 Task: In the  document Desert.doc ,align picture to the 'center'. Insert word art below the picture and give heading  'Desert  in Light Purple'
Action: Mouse moved to (340, 293)
Screenshot: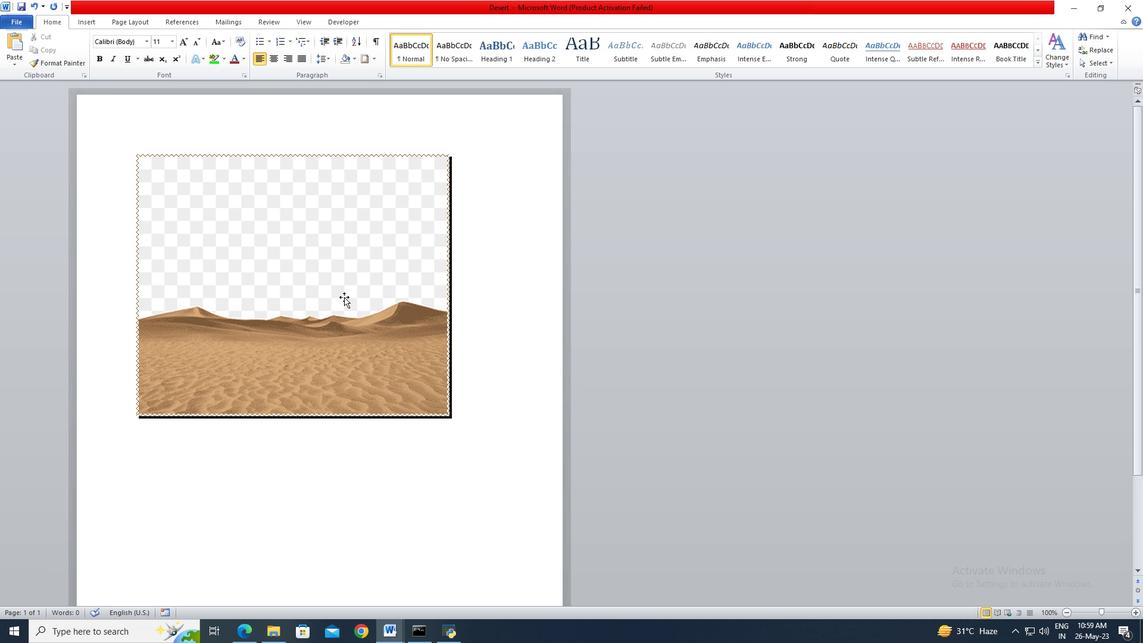 
Action: Mouse pressed left at (340, 293)
Screenshot: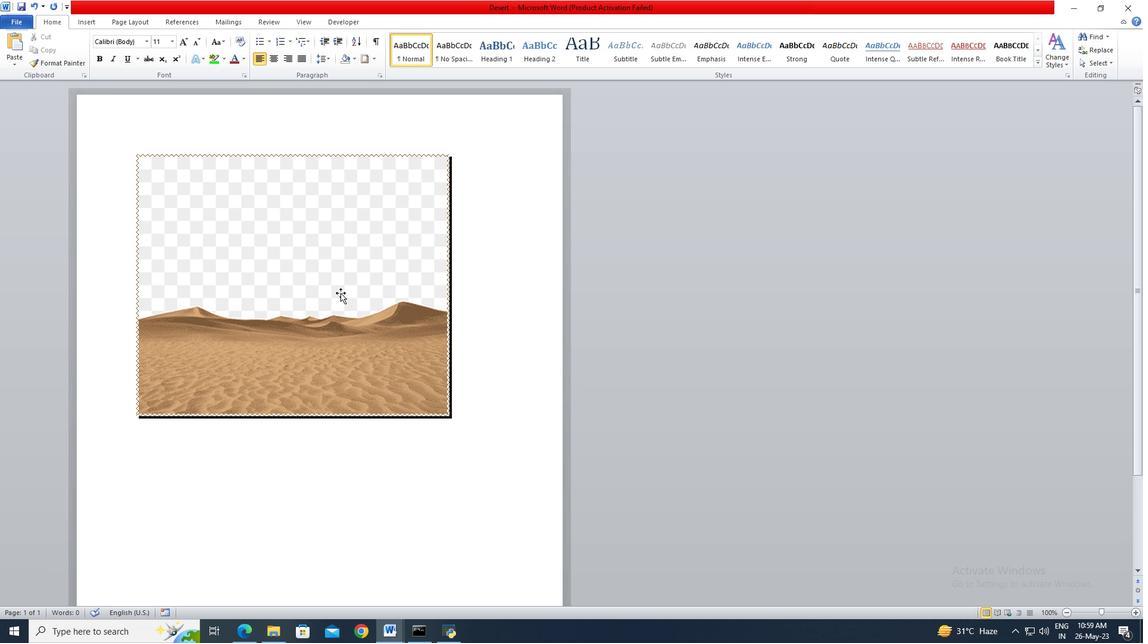 
Action: Mouse moved to (273, 64)
Screenshot: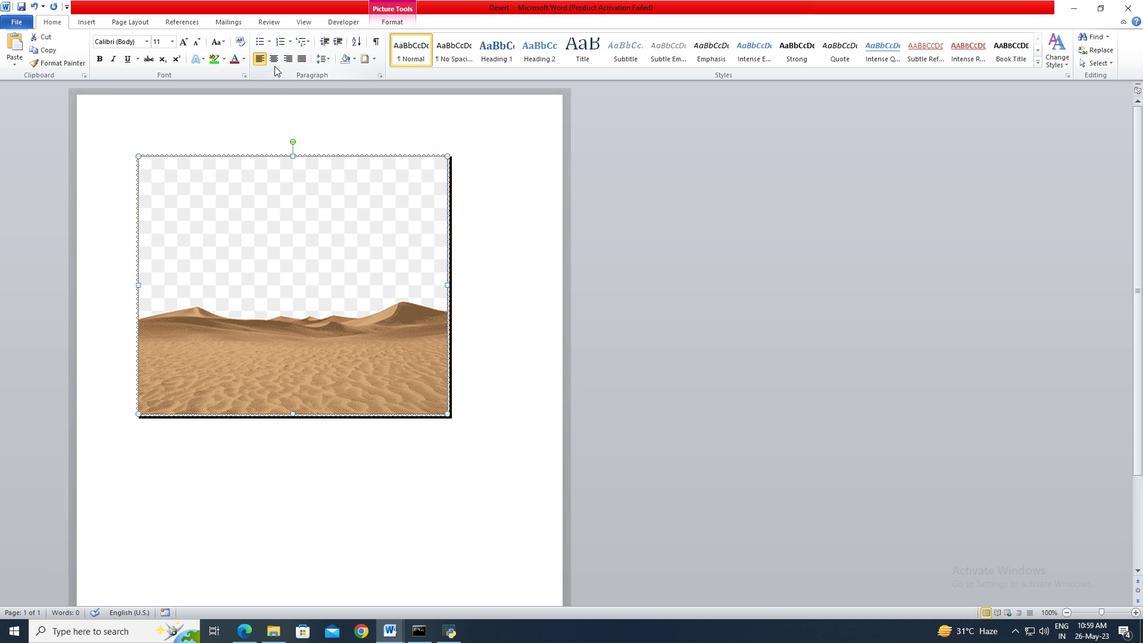 
Action: Mouse pressed left at (273, 64)
Screenshot: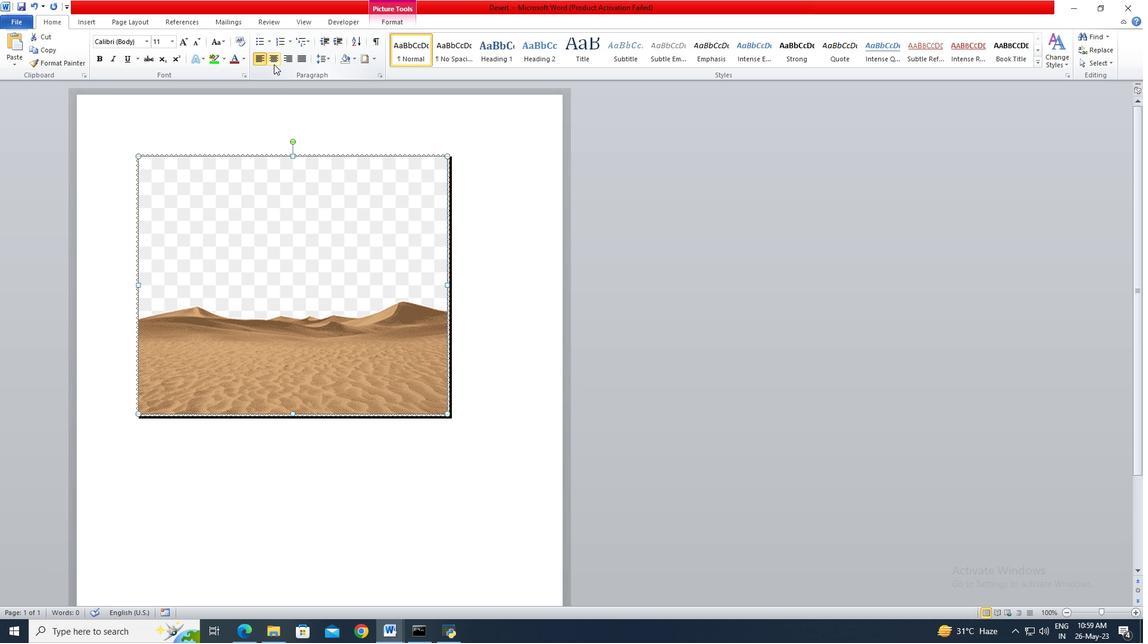 
Action: Mouse moved to (412, 488)
Screenshot: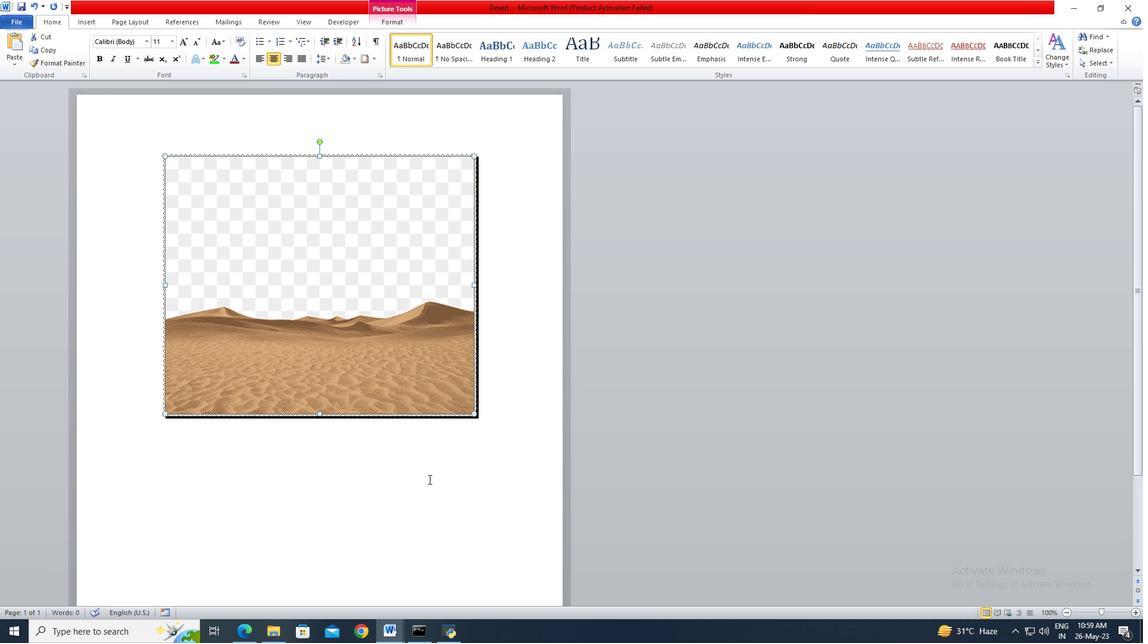 
Action: Mouse pressed left at (412, 488)
Screenshot: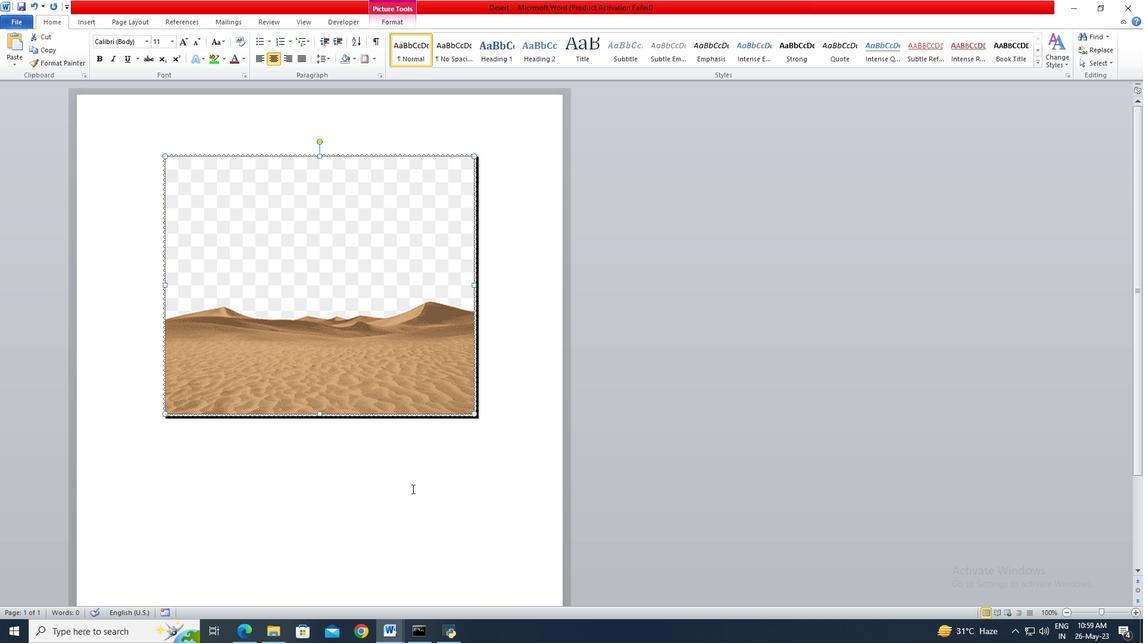 
Action: Mouse moved to (95, 25)
Screenshot: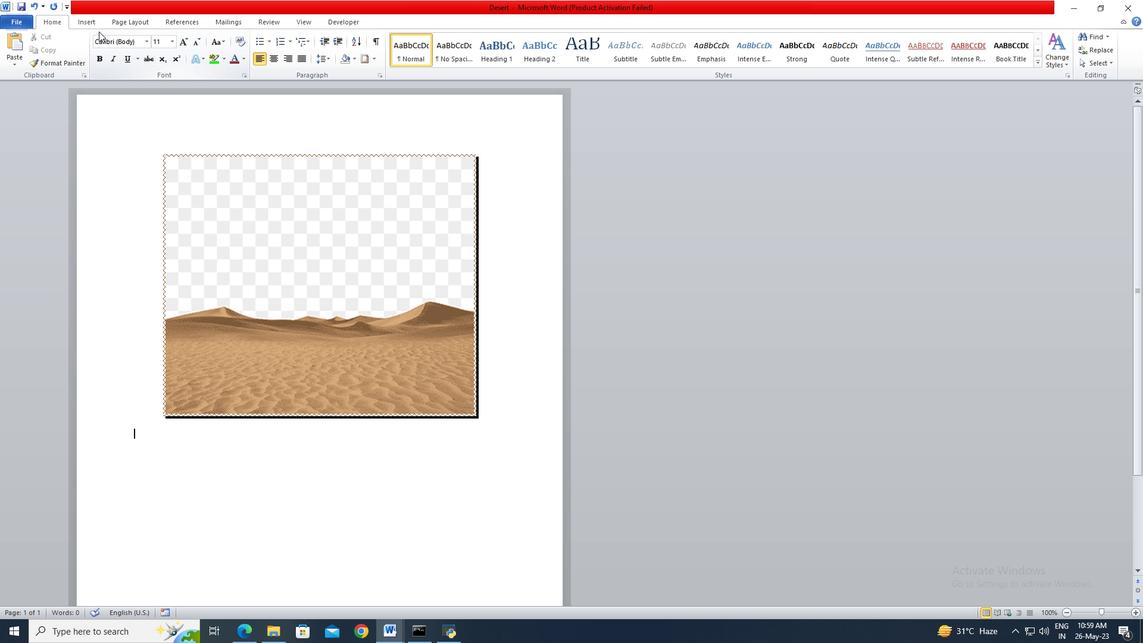 
Action: Mouse pressed left at (95, 25)
Screenshot: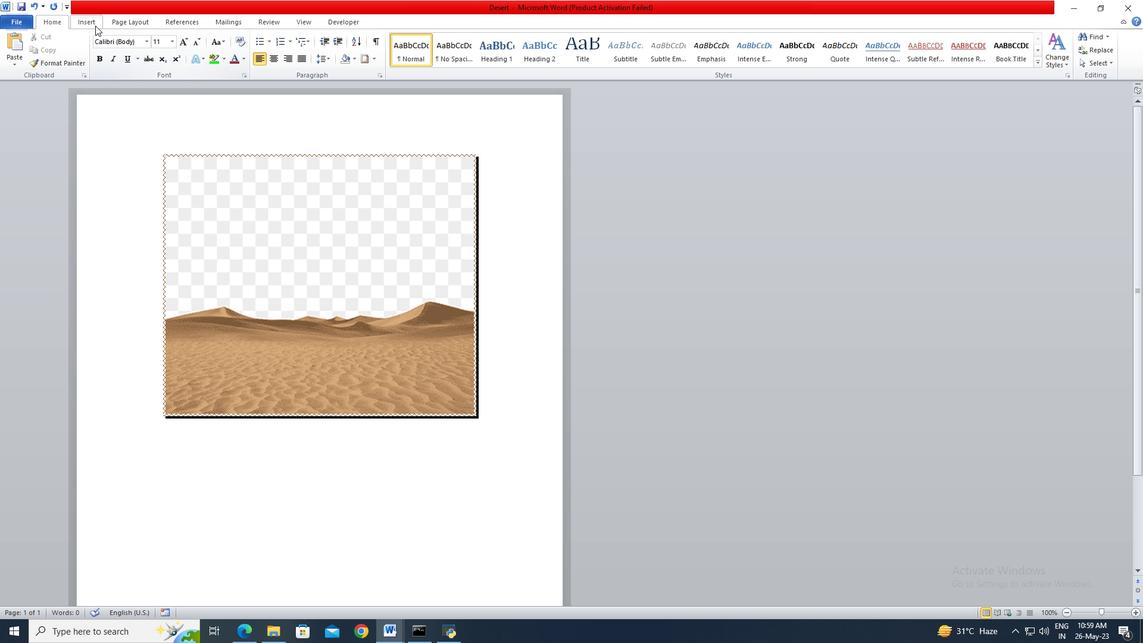 
Action: Mouse moved to (544, 53)
Screenshot: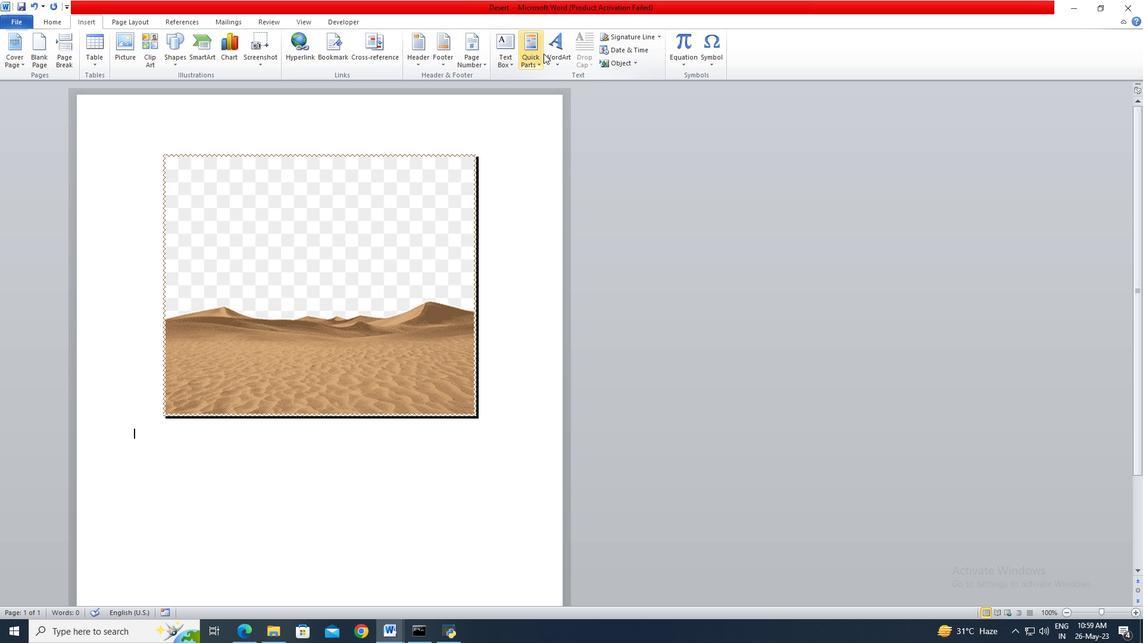 
Action: Mouse pressed left at (544, 53)
Screenshot: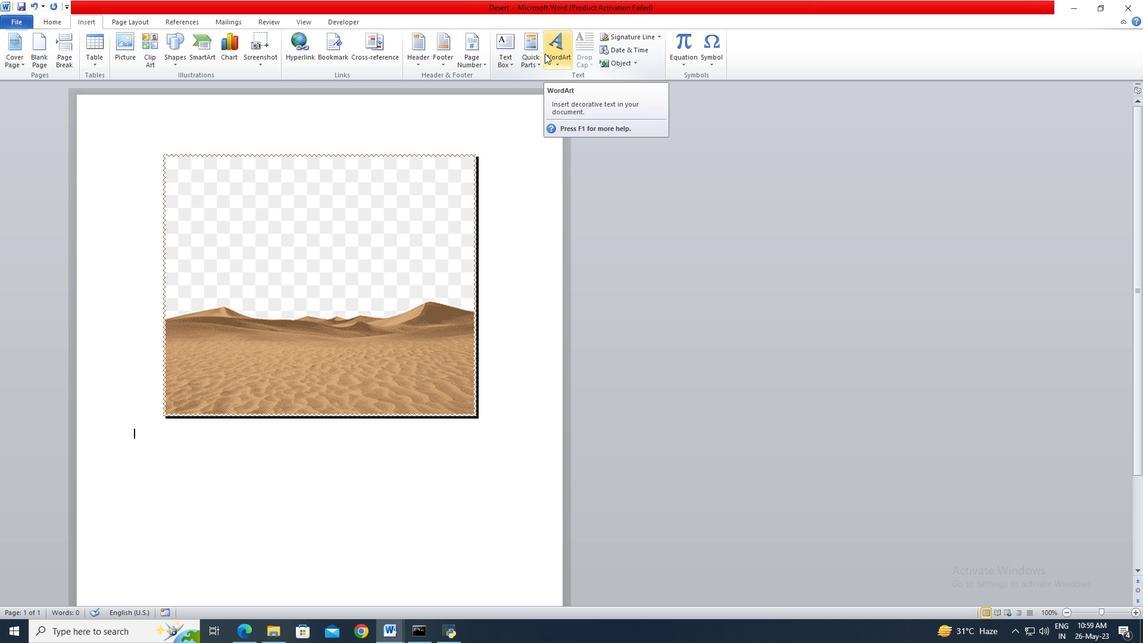 
Action: Mouse moved to (661, 248)
Screenshot: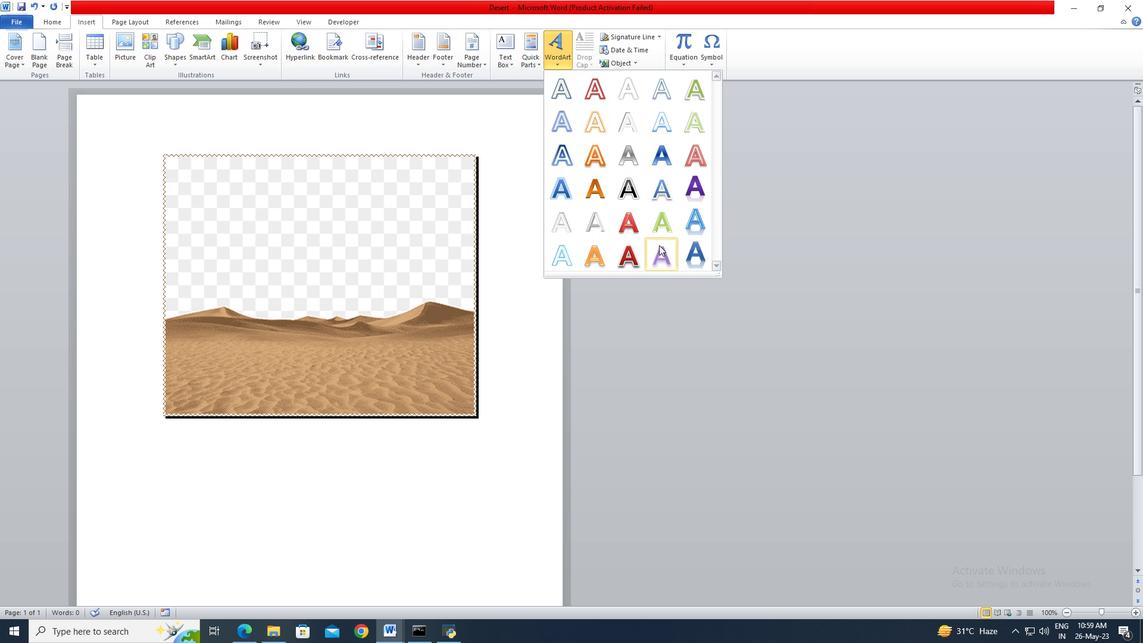 
Action: Mouse pressed left at (661, 248)
Screenshot: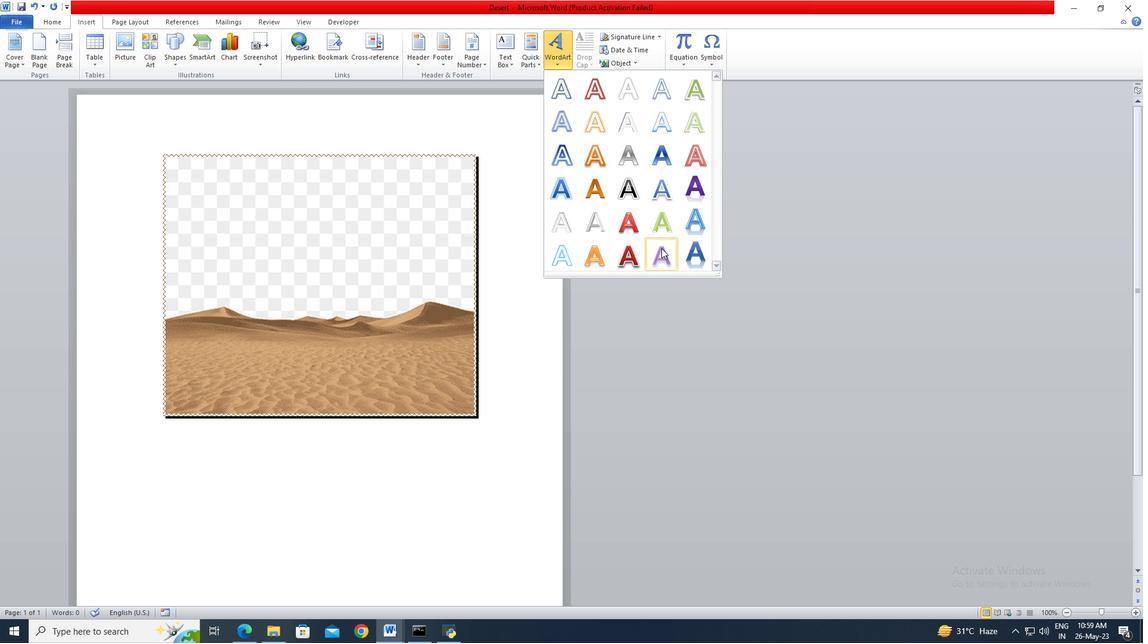 
Action: Key pressed <Key.shift>Desert
Screenshot: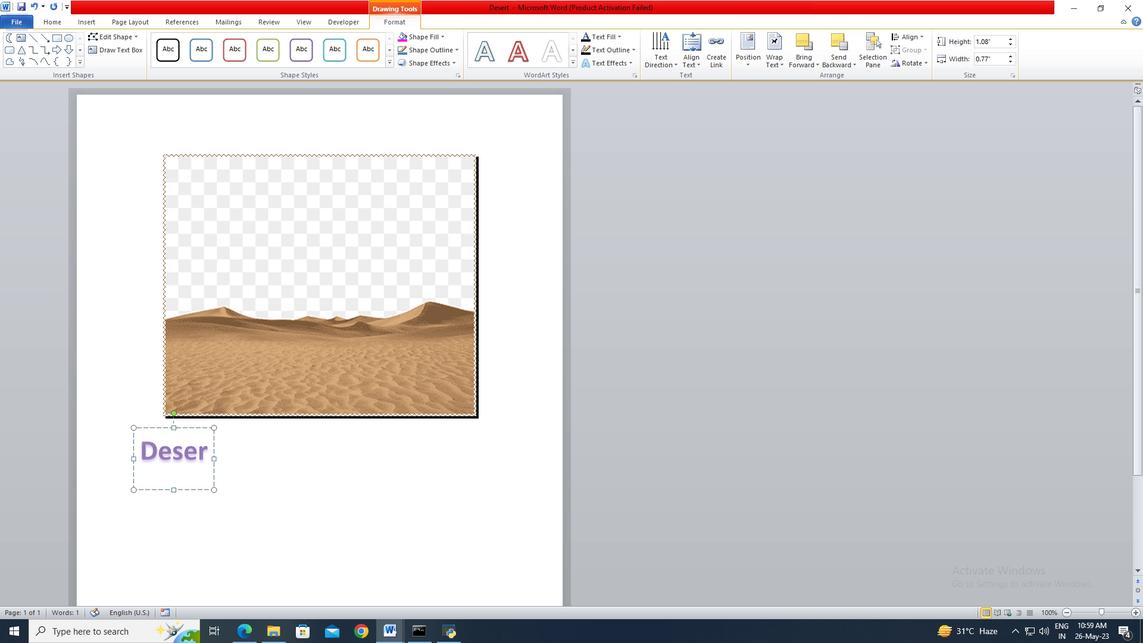 
Action: Mouse moved to (525, 450)
Screenshot: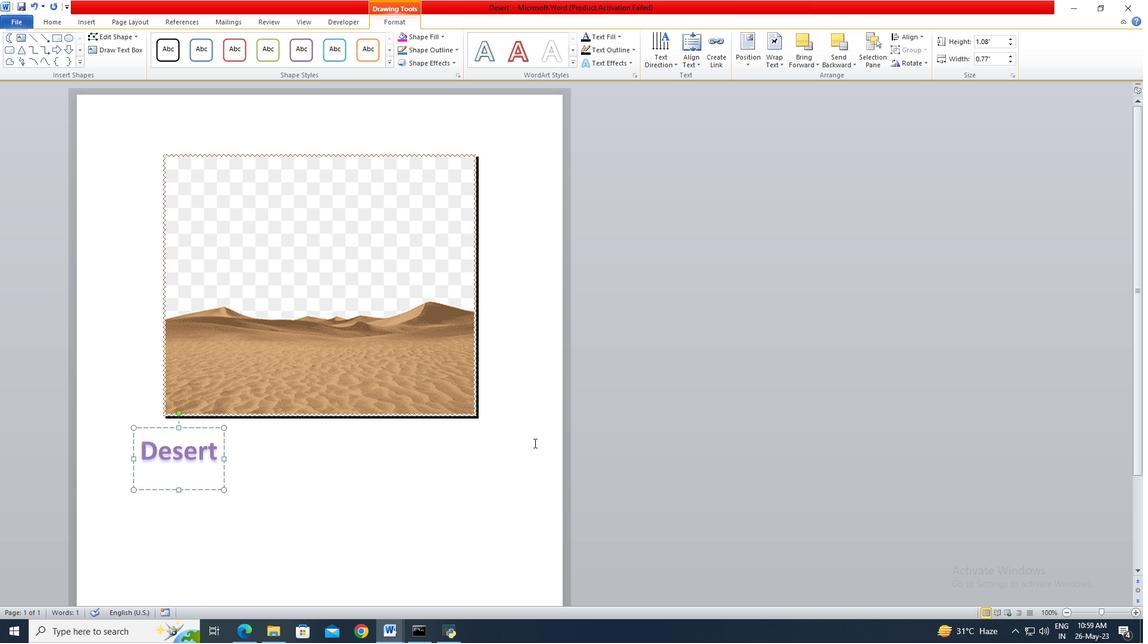 
Action: Mouse pressed left at (525, 450)
Screenshot: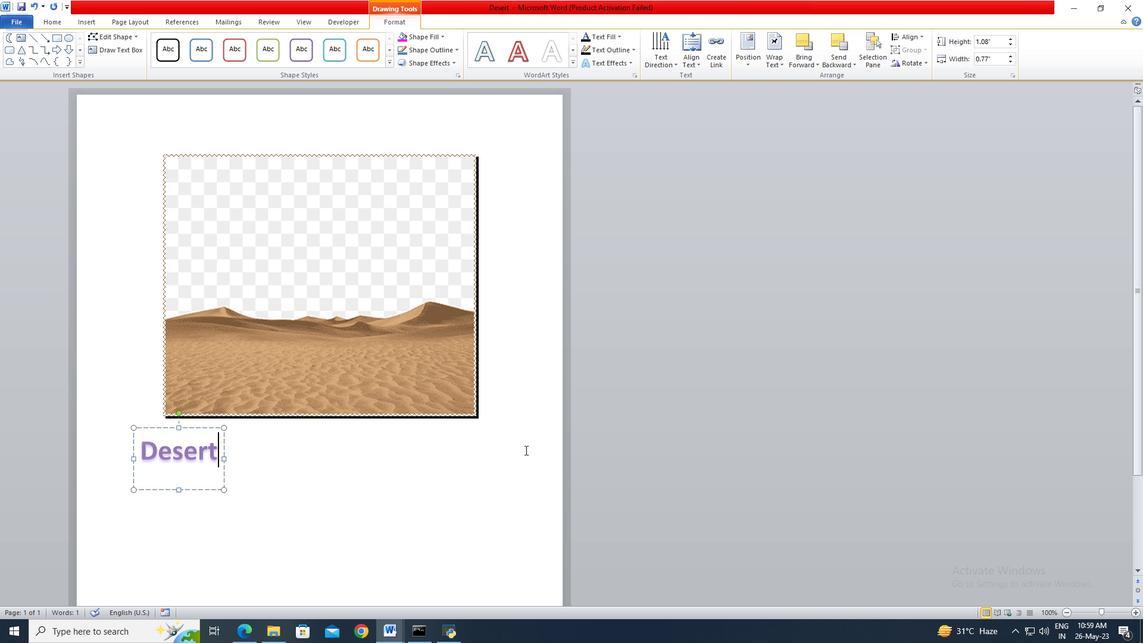 
